 Task: Create a rule from the Agile list, Priority changed -> Complete task in the project AgileQuest if Priority Cleared then Complete Task
Action: Mouse moved to (979, 165)
Screenshot: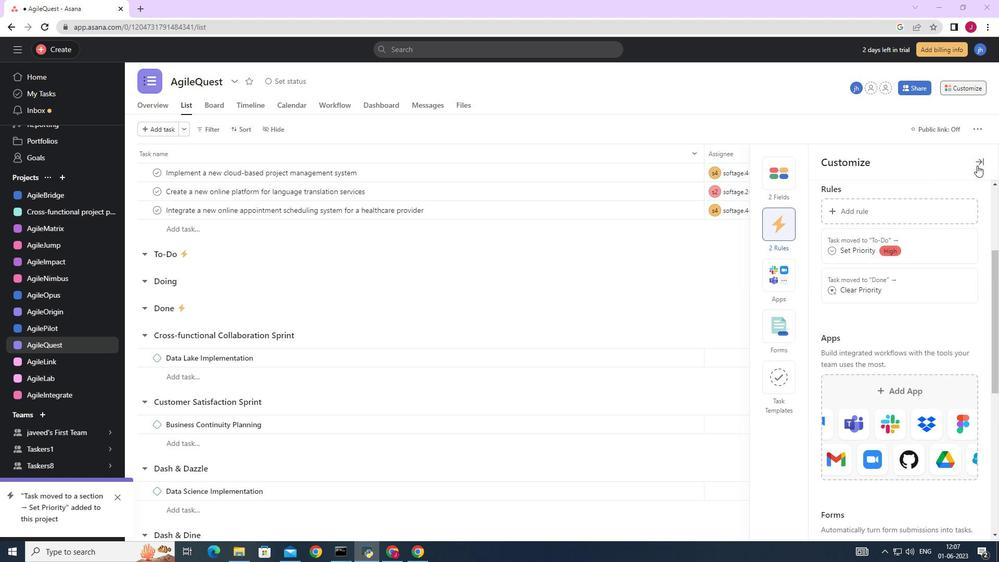 
Action: Mouse pressed left at (979, 165)
Screenshot: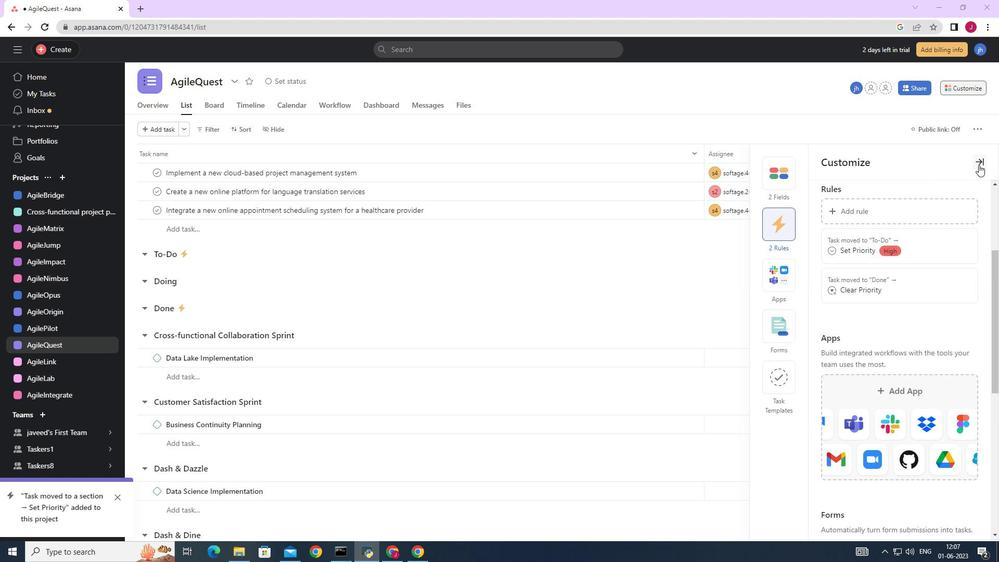 
Action: Mouse moved to (970, 89)
Screenshot: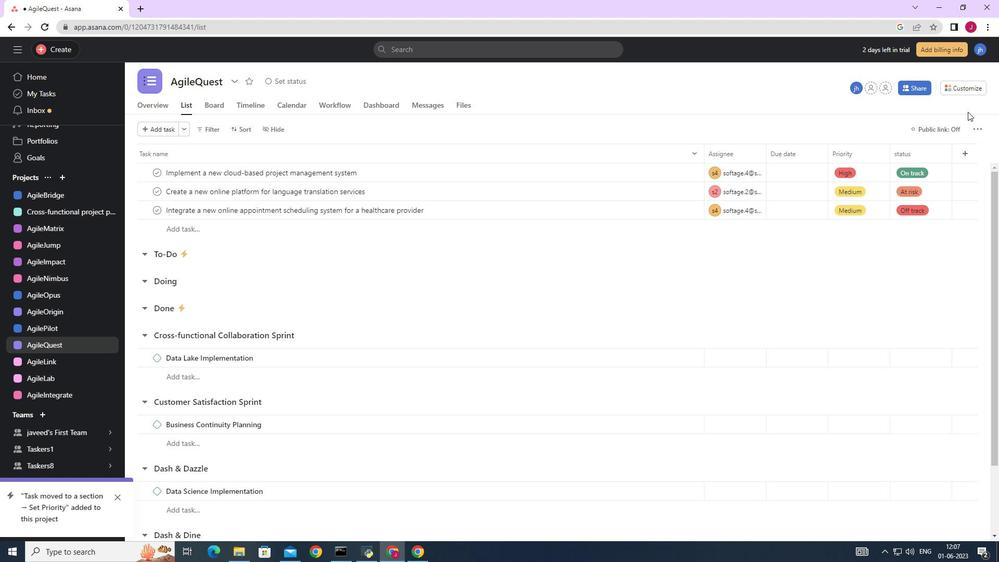 
Action: Mouse pressed left at (970, 89)
Screenshot: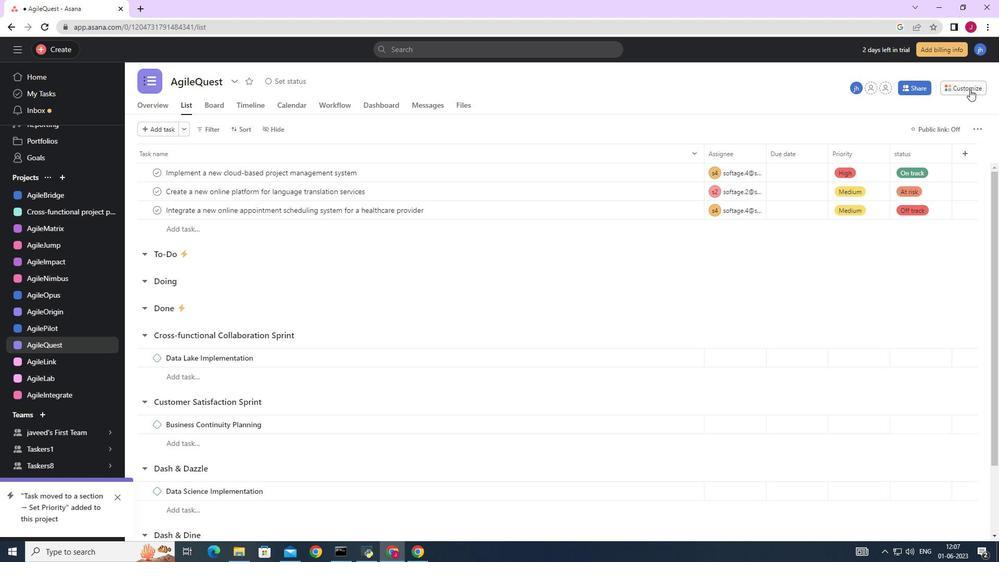 
Action: Mouse moved to (788, 229)
Screenshot: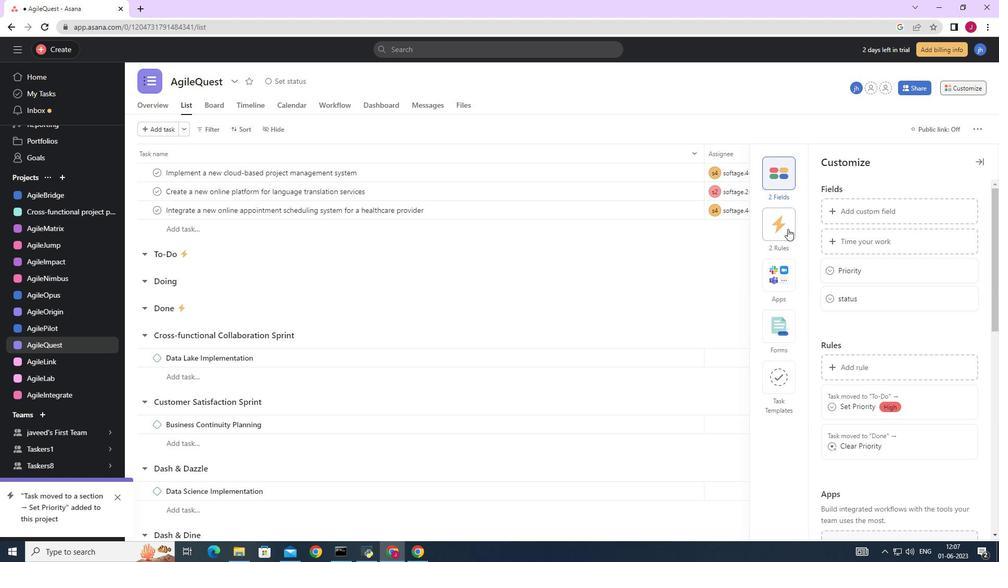 
Action: Mouse pressed left at (788, 229)
Screenshot: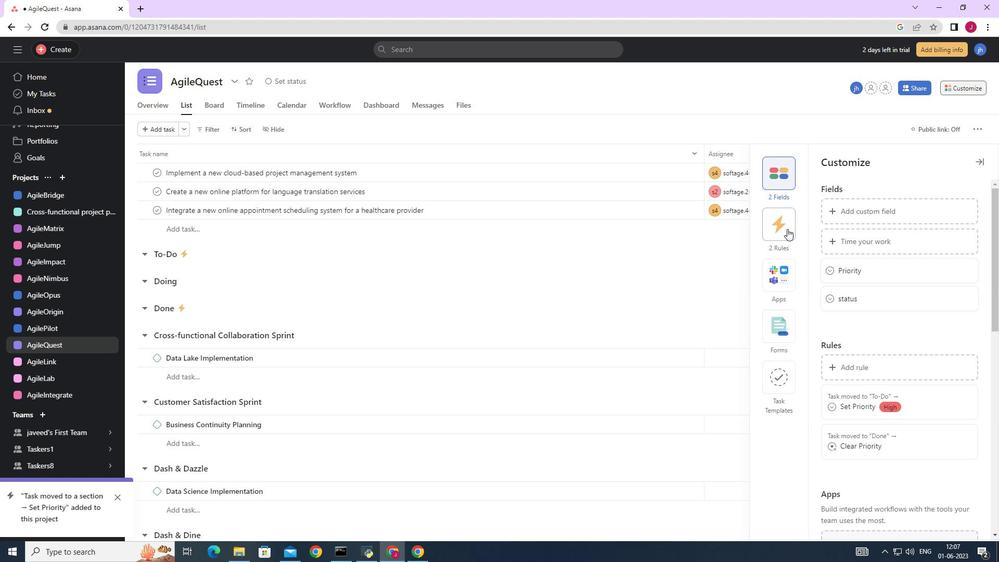 
Action: Mouse moved to (872, 208)
Screenshot: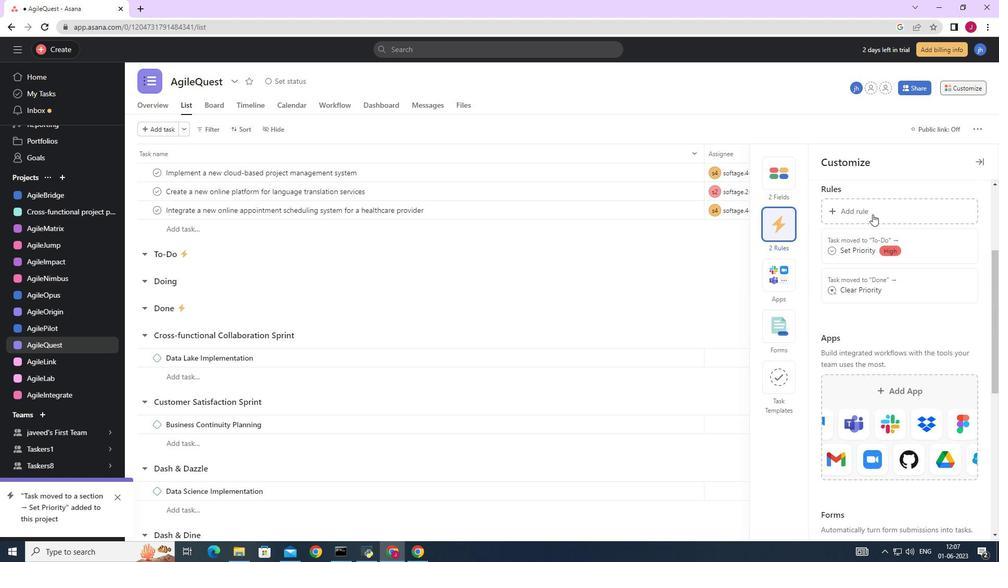 
Action: Mouse pressed left at (872, 208)
Screenshot: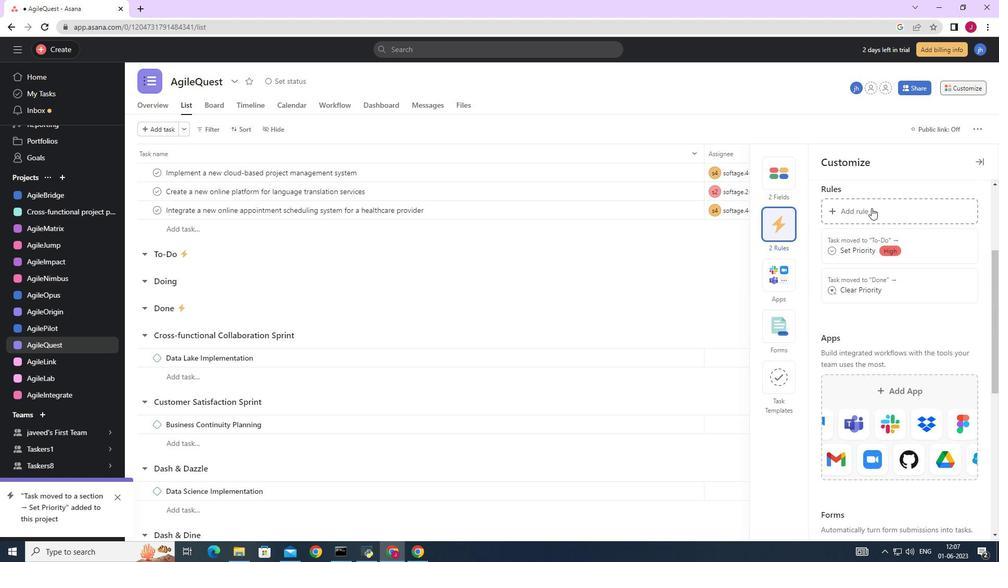 
Action: Mouse moved to (222, 155)
Screenshot: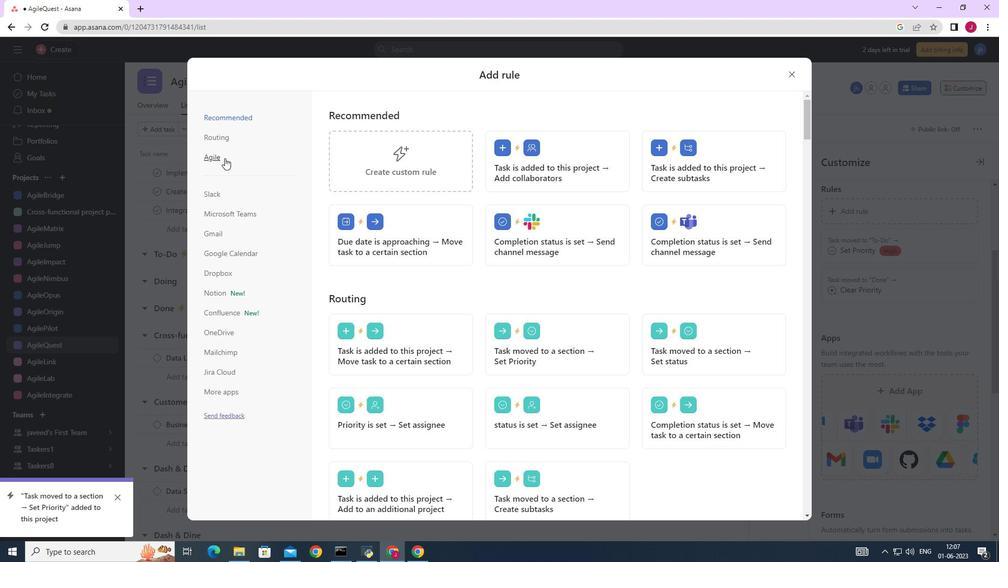 
Action: Mouse pressed left at (222, 155)
Screenshot: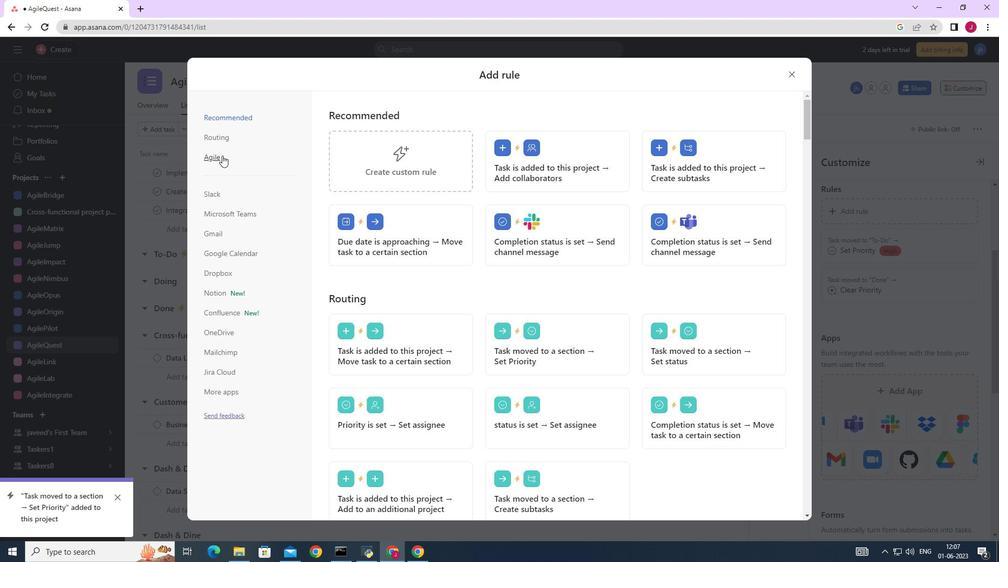 
Action: Mouse moved to (442, 155)
Screenshot: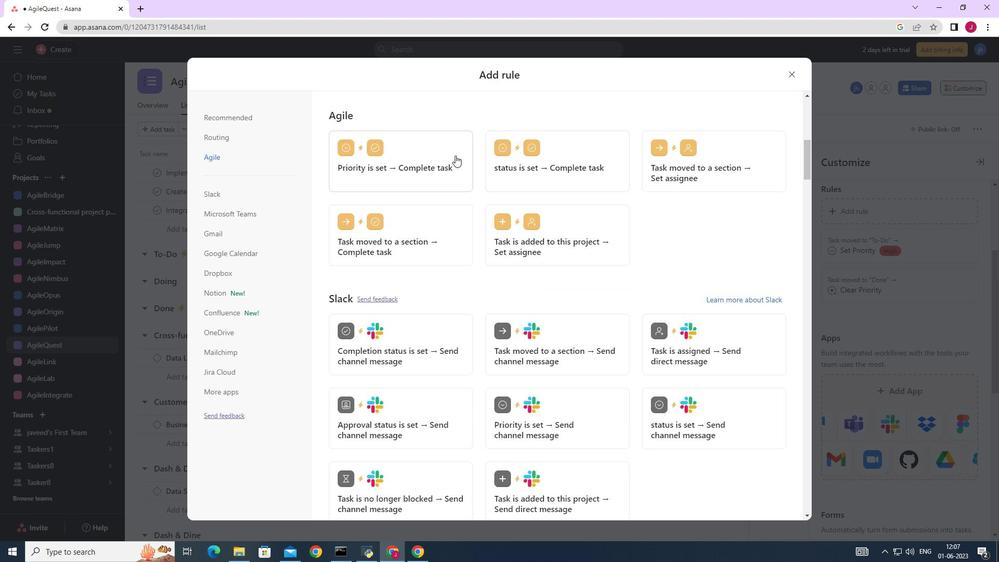 
Action: Mouse pressed left at (442, 155)
Screenshot: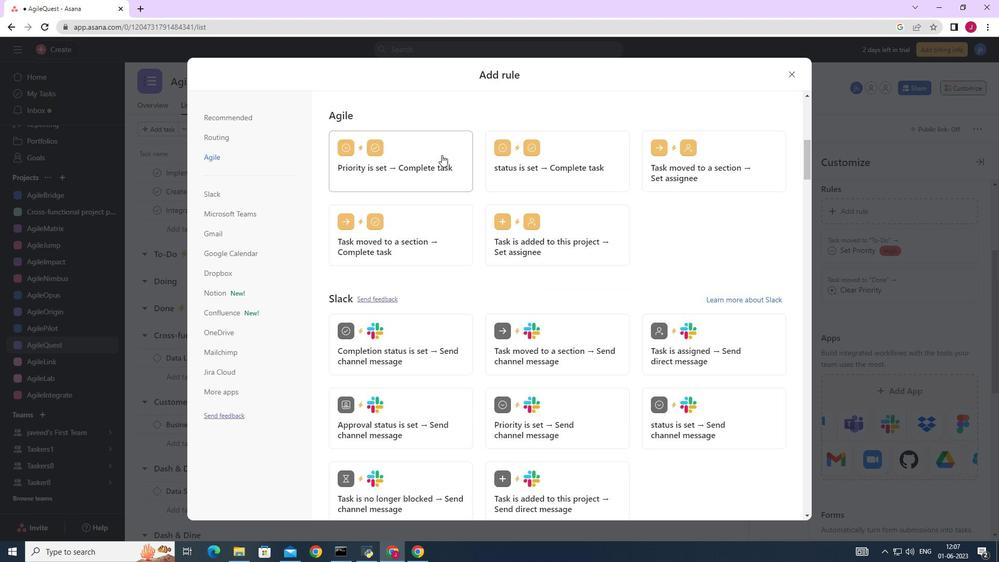 
Action: Mouse moved to (394, 272)
Screenshot: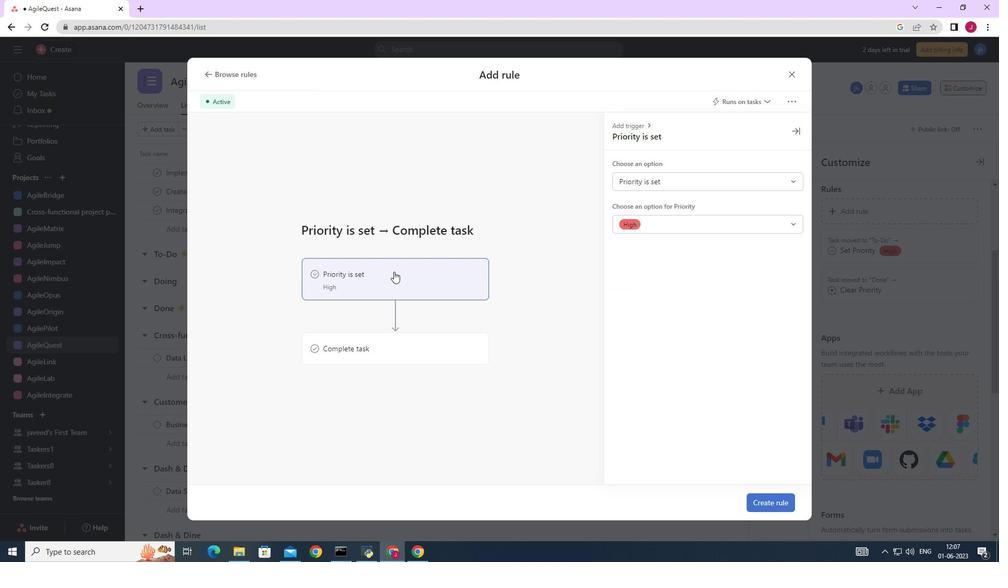 
Action: Mouse pressed left at (394, 272)
Screenshot: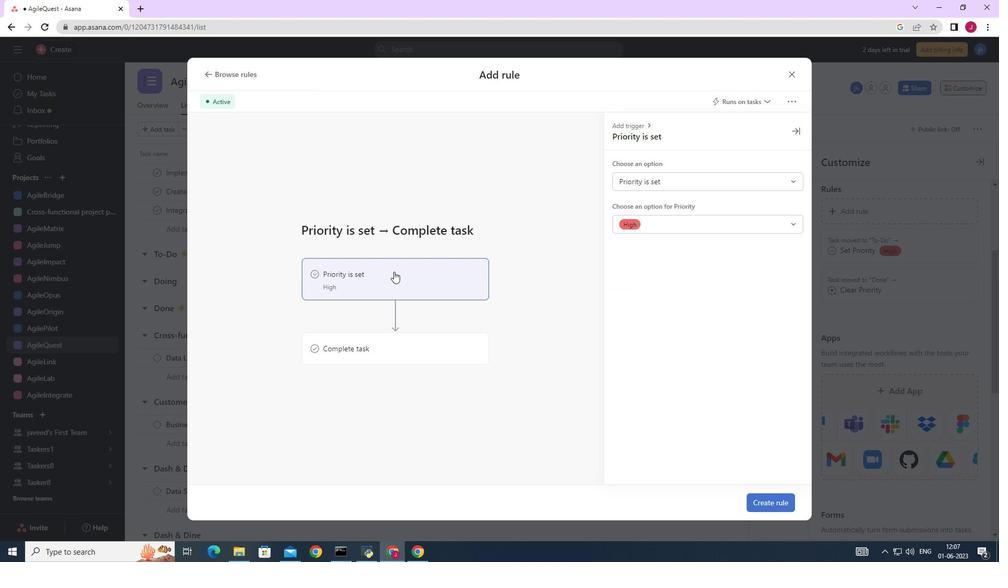 
Action: Mouse moved to (647, 176)
Screenshot: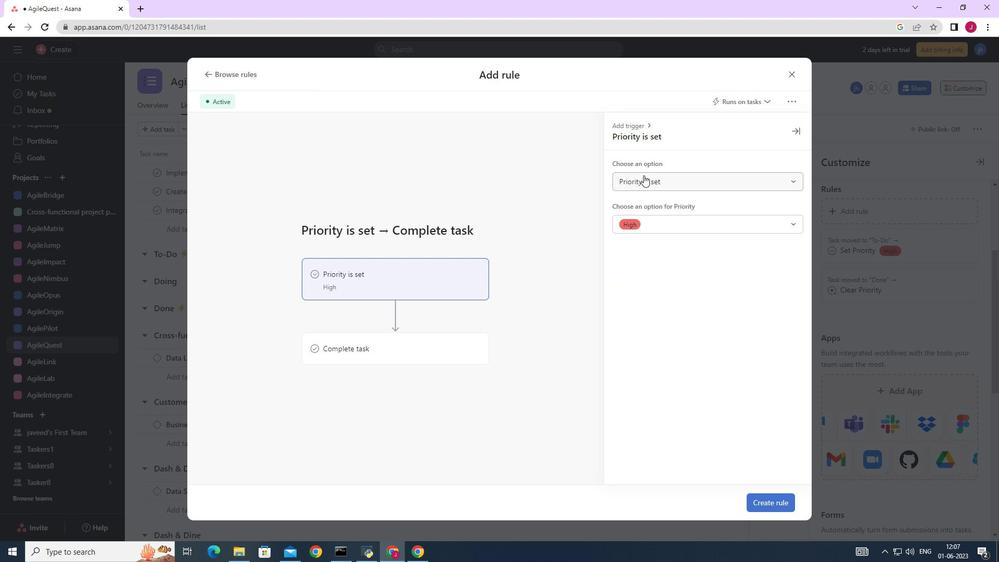 
Action: Mouse pressed left at (647, 176)
Screenshot: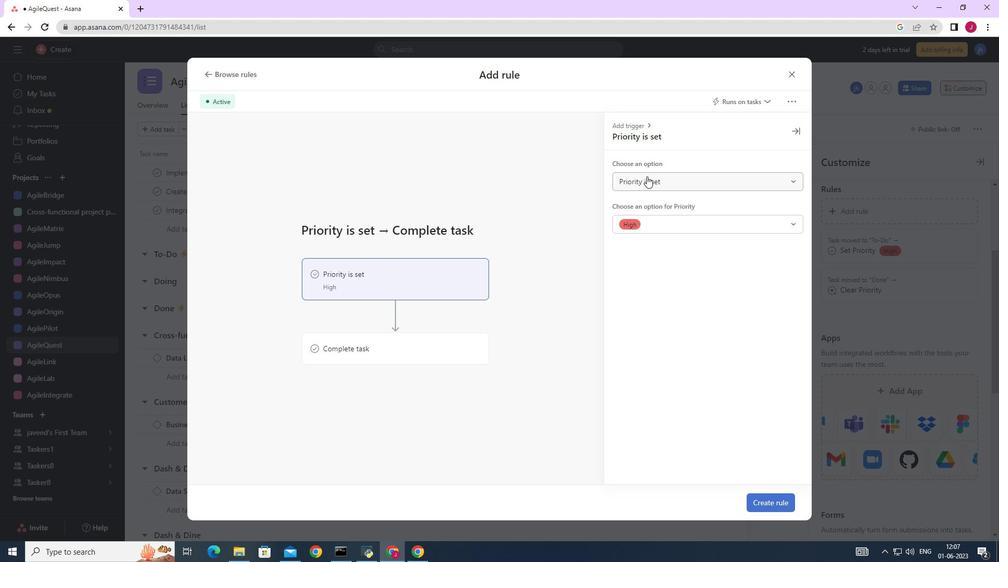
Action: Mouse moved to (647, 202)
Screenshot: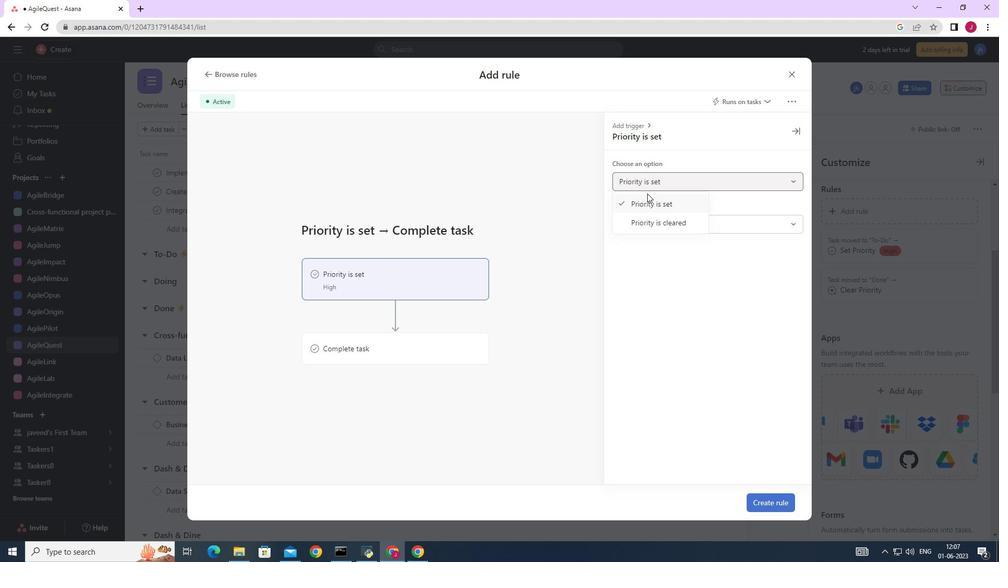 
Action: Mouse pressed left at (647, 202)
Screenshot: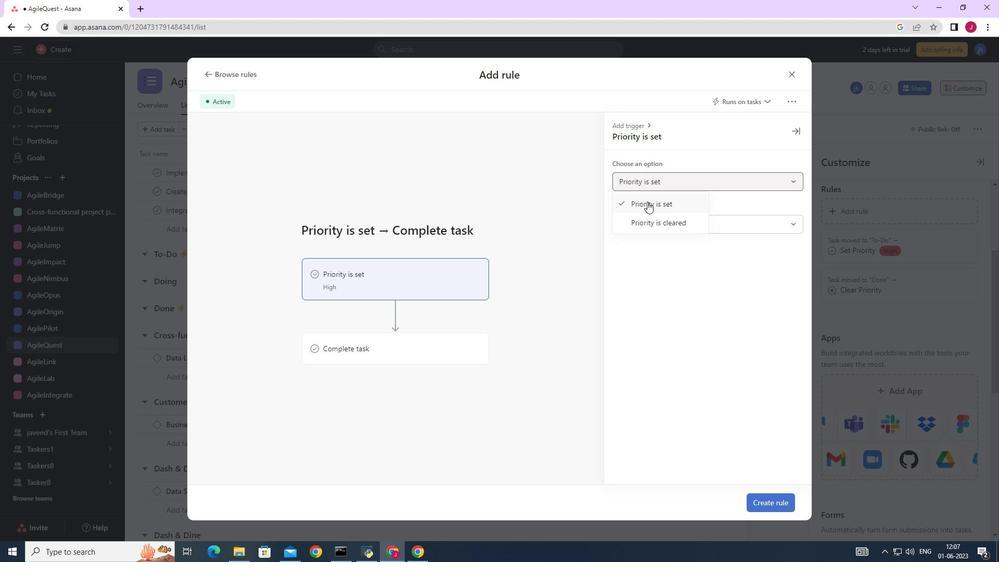 
Action: Mouse moved to (353, 348)
Screenshot: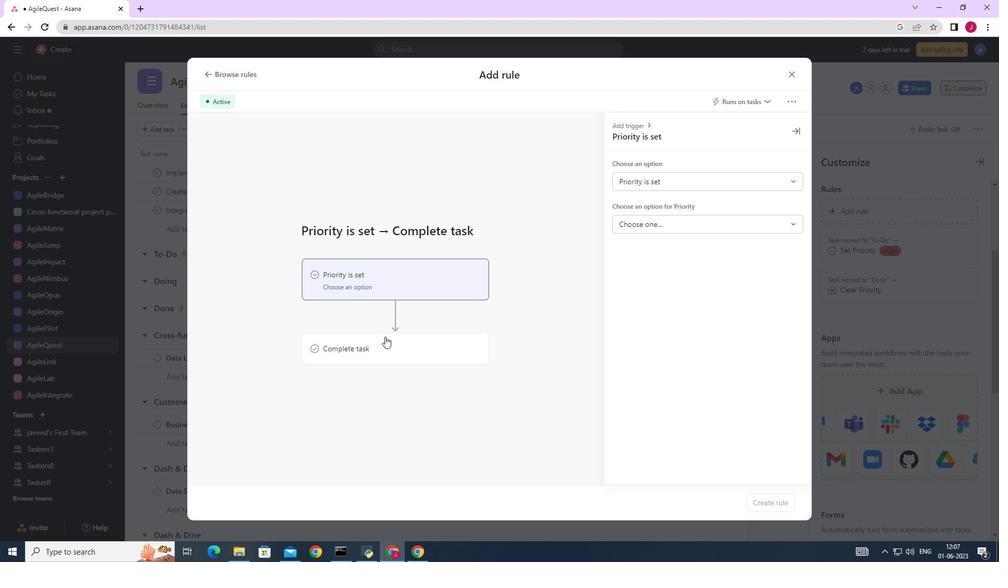
Action: Mouse pressed left at (353, 348)
Screenshot: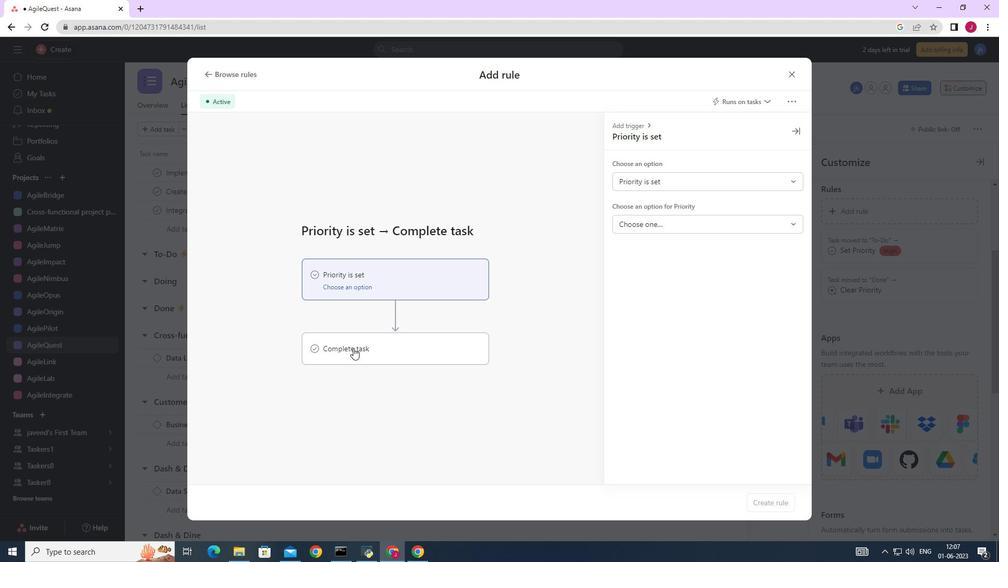 
Action: Mouse moved to (698, 184)
Screenshot: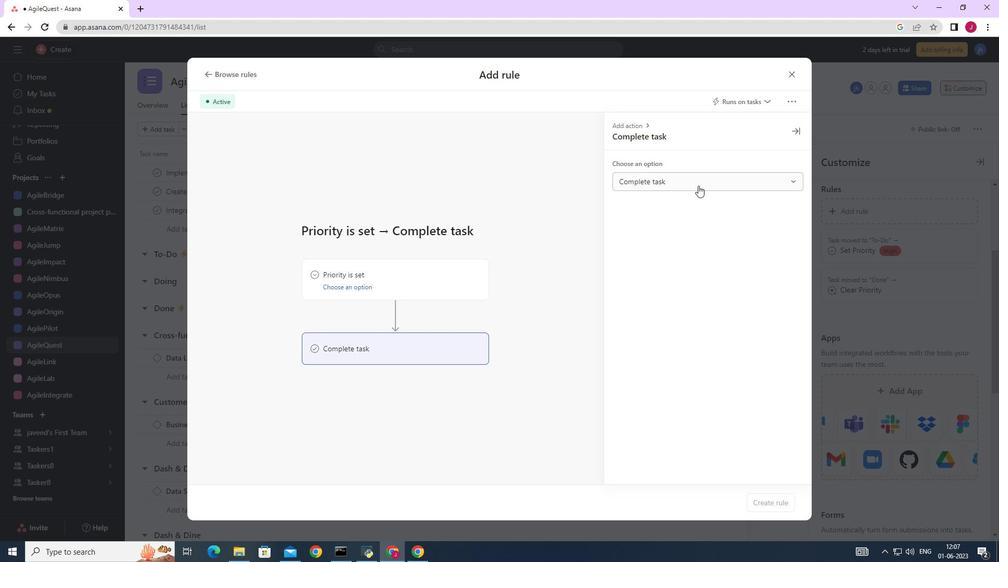 
Action: Mouse pressed left at (698, 184)
Screenshot: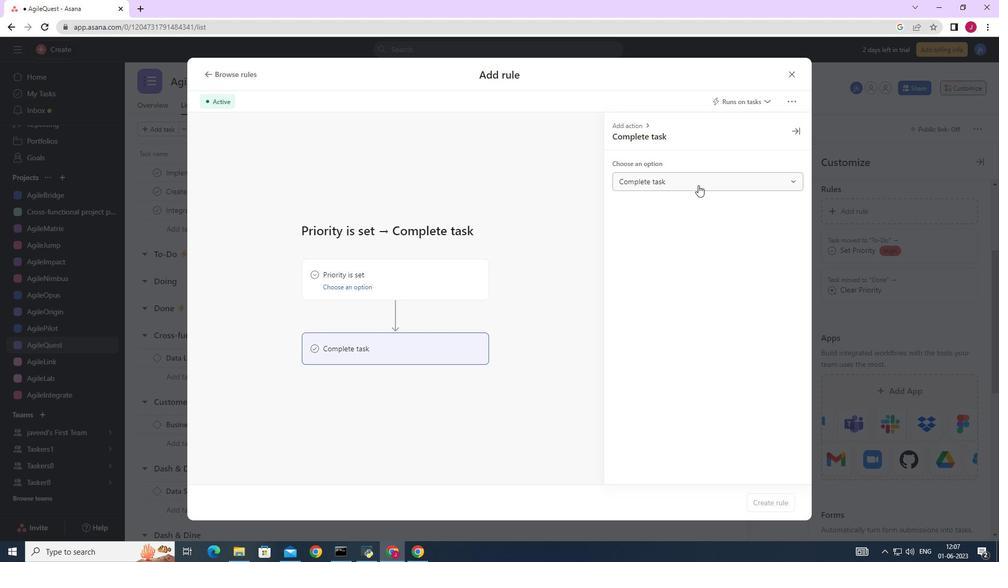 
Action: Mouse moved to (409, 280)
Screenshot: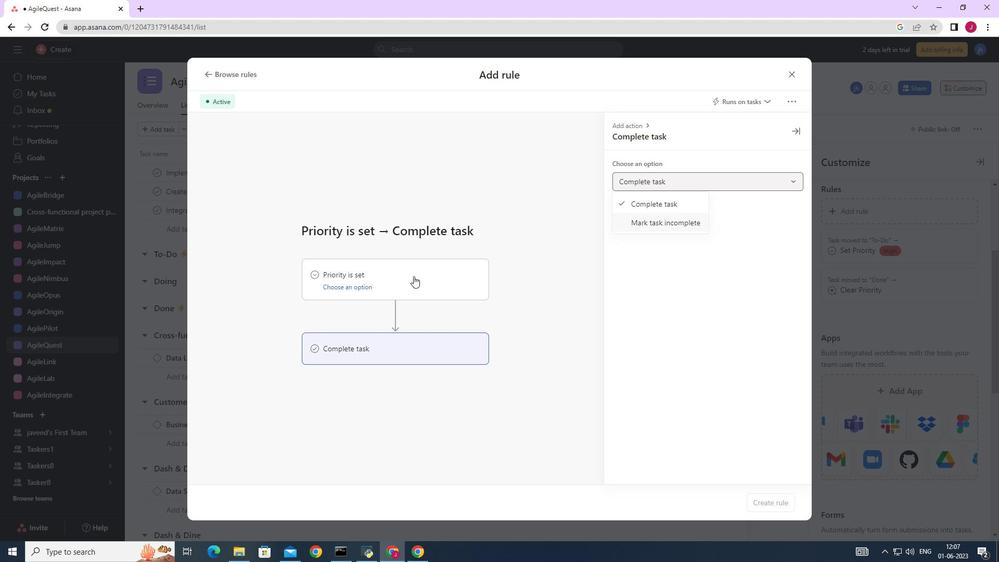 
Action: Mouse pressed left at (409, 280)
Screenshot: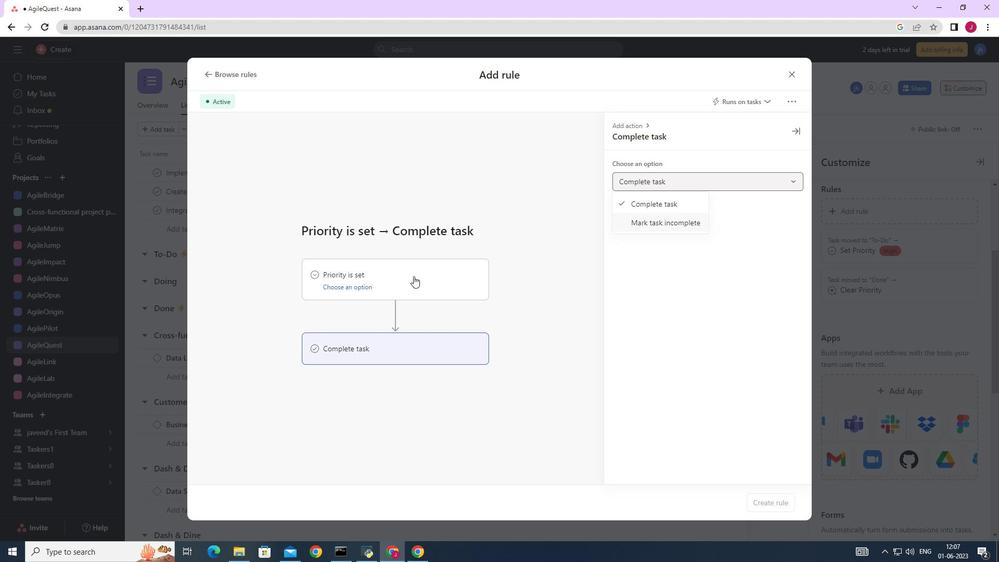 
Action: Mouse moved to (672, 176)
Screenshot: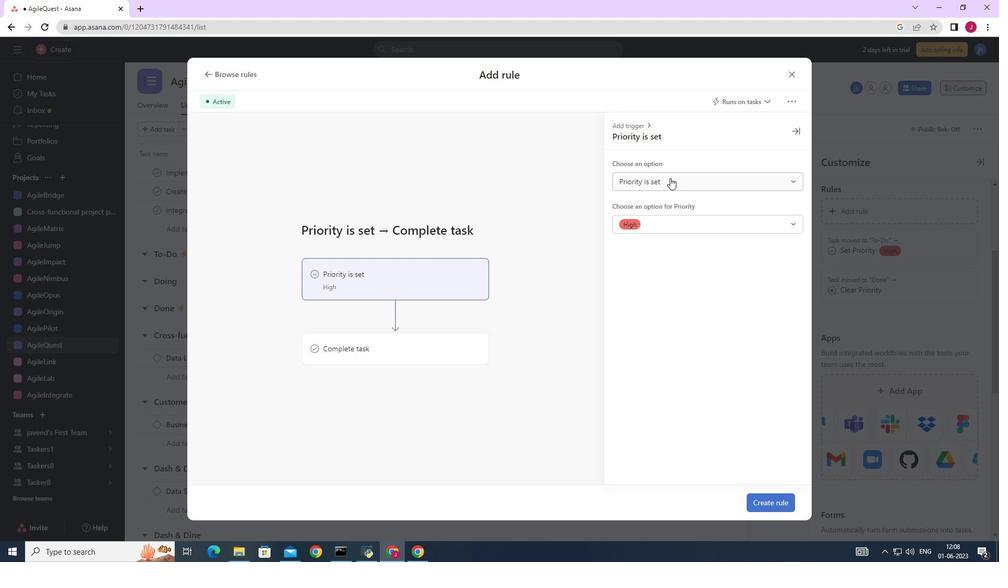 
Action: Mouse pressed left at (672, 176)
Screenshot: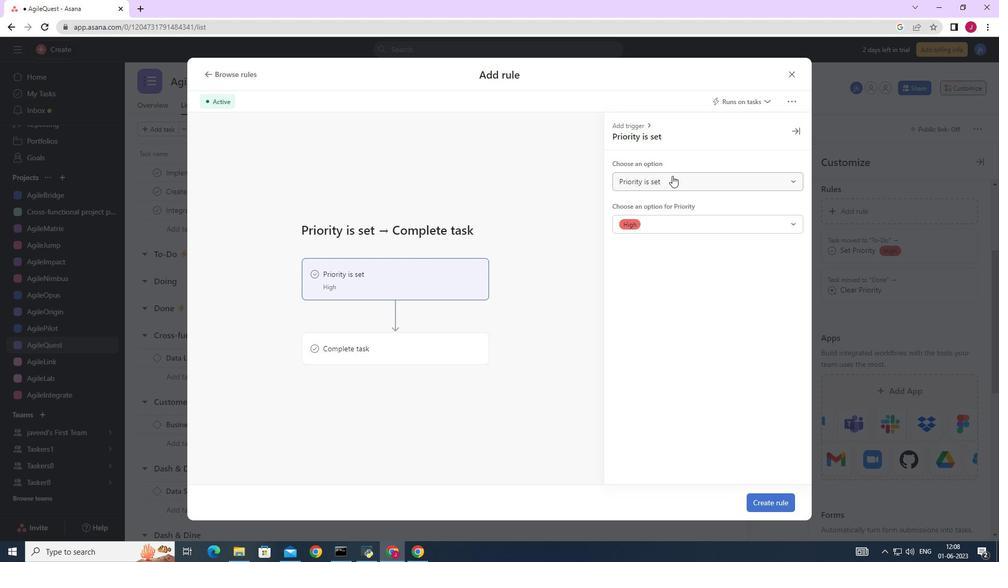 
Action: Mouse moved to (661, 226)
Screenshot: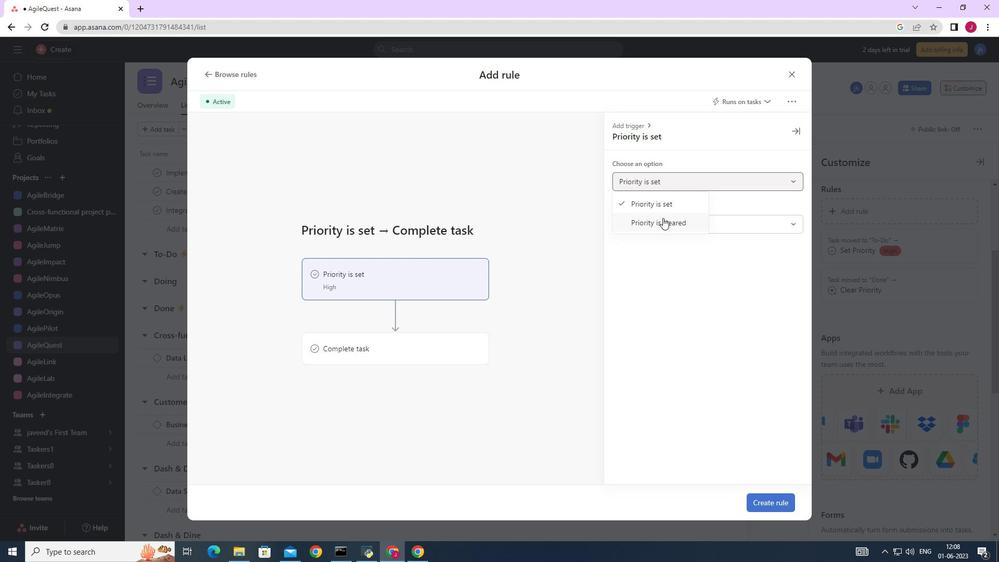 
Action: Mouse pressed left at (661, 226)
Screenshot: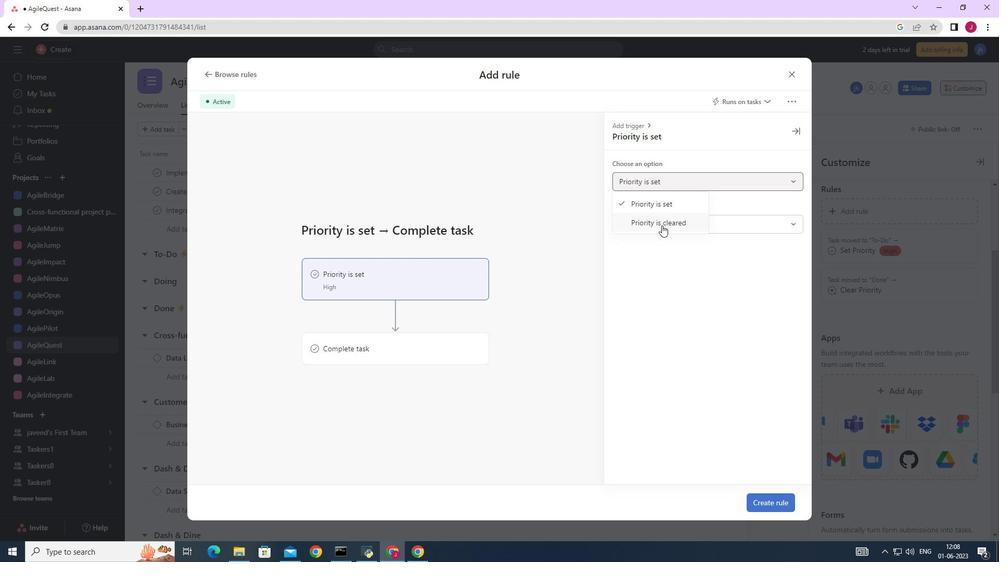 
Action: Mouse moved to (441, 333)
Screenshot: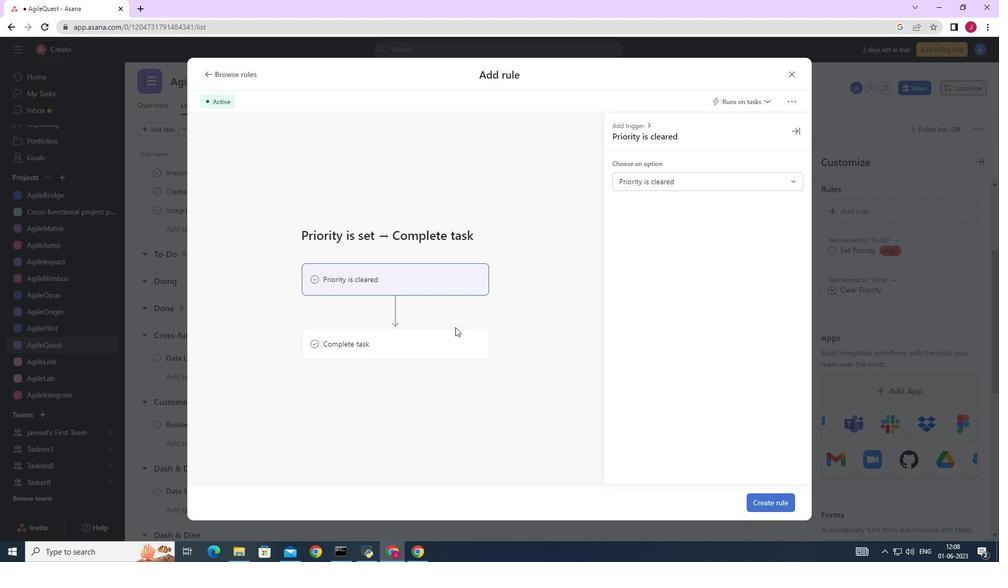 
Action: Mouse pressed left at (441, 333)
Screenshot: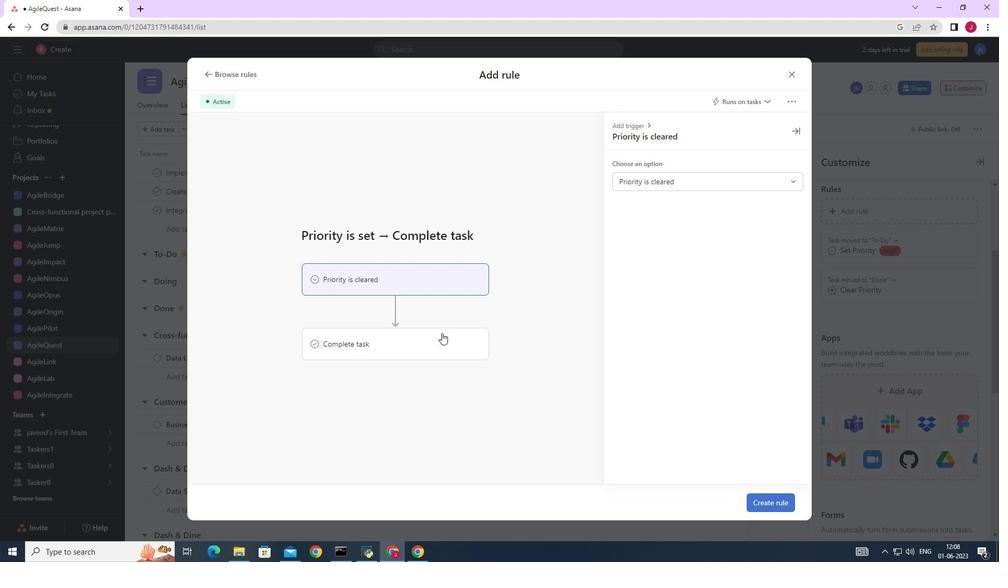 
Action: Mouse moved to (772, 502)
Screenshot: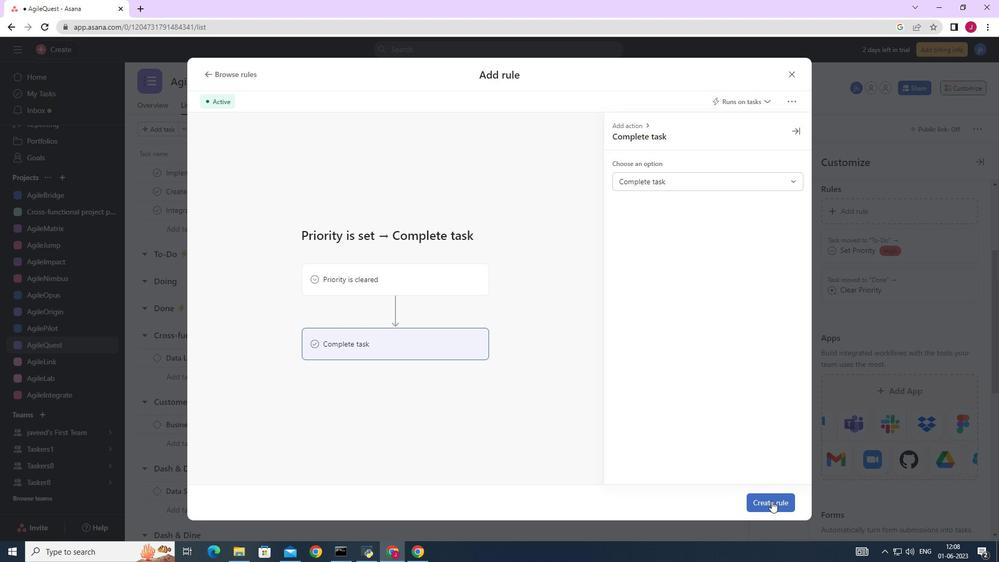 
Action: Mouse pressed left at (772, 502)
Screenshot: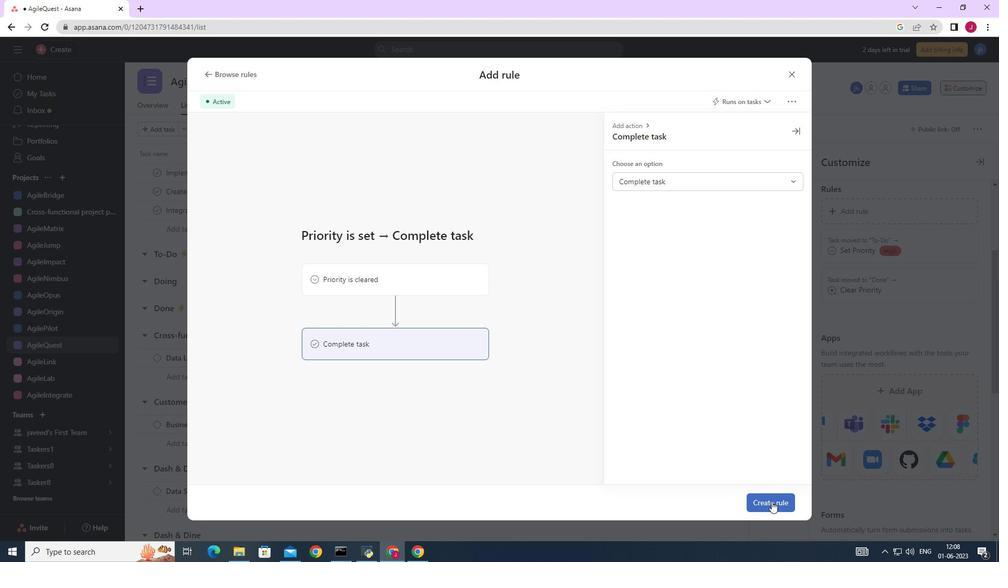 
Action: Mouse moved to (716, 462)
Screenshot: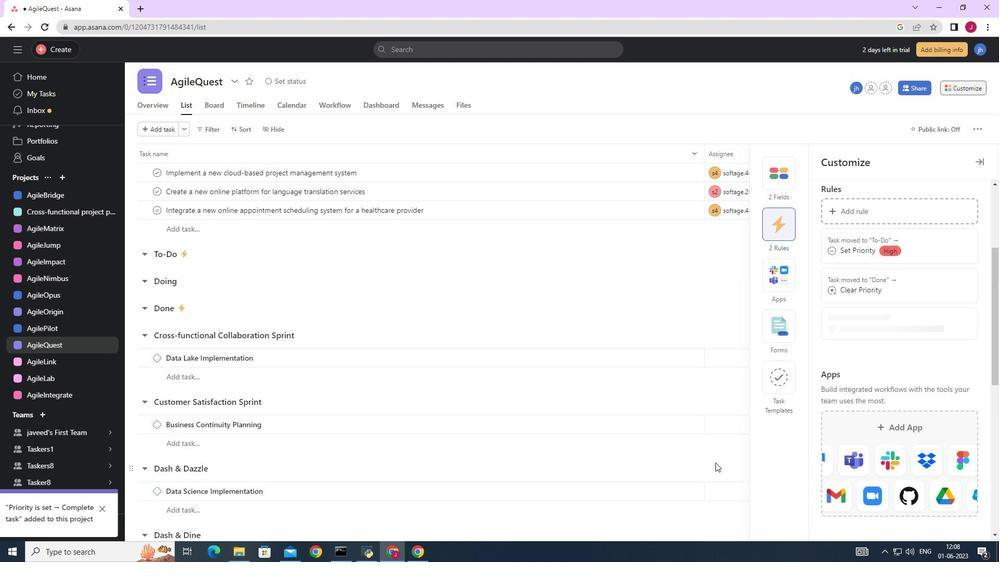
